 Task: Create in the project BeyondTech in Backlog an issue 'Develop a new tool for automated testing of mobile application UI/UX design and user flow', assign it to team member softage.2@softage.net and change the status to IN PROGRESS. Create in the project BeyondTech in Backlog an issue 'Upgrade the search and filtering mechanisms of a web application to improve user search experience and result accuracy', assign it to team member softage.3@softage.net and change the status to IN PROGRESS
Action: Mouse moved to (195, 53)
Screenshot: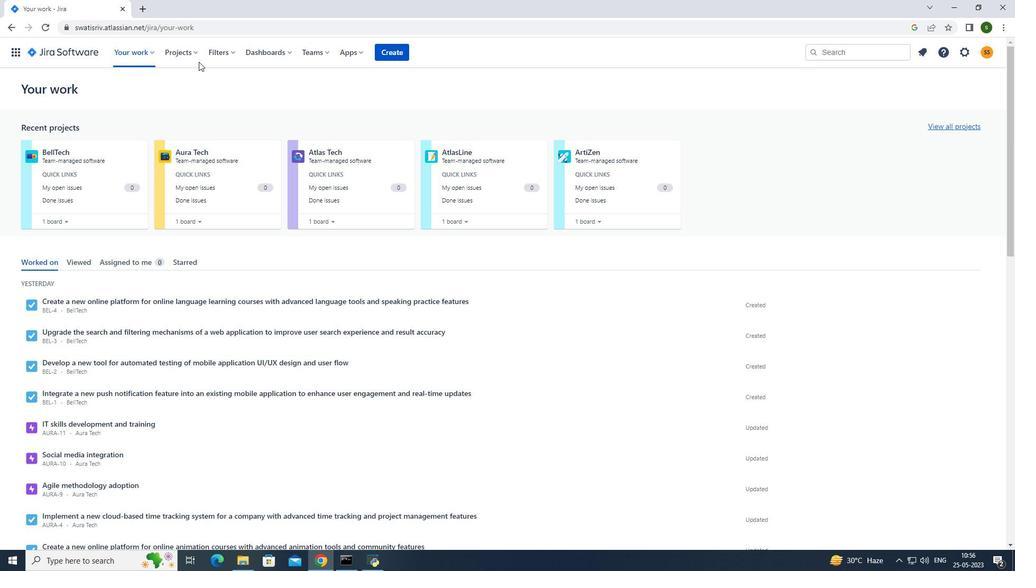
Action: Mouse pressed left at (195, 53)
Screenshot: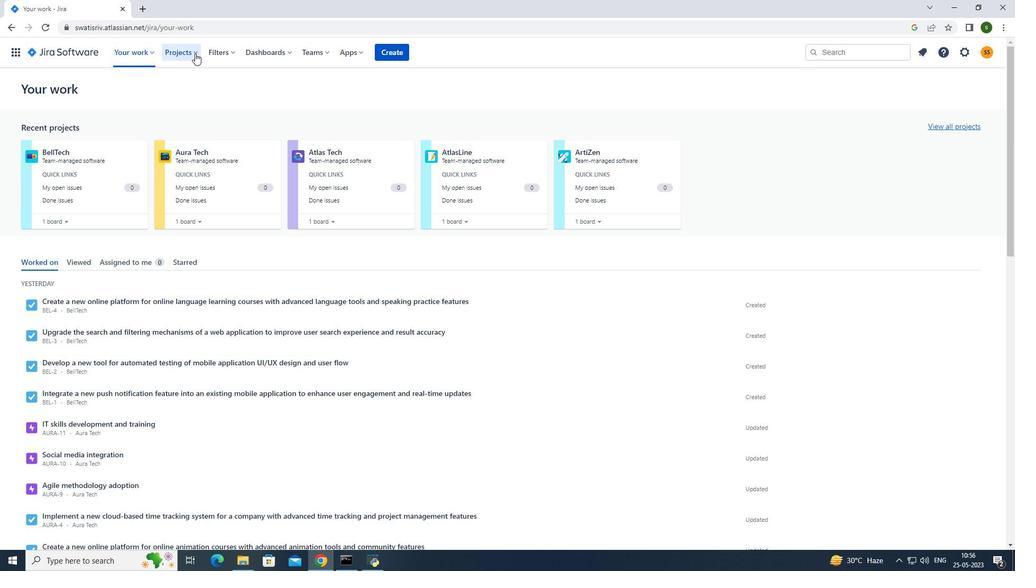 
Action: Mouse moved to (219, 102)
Screenshot: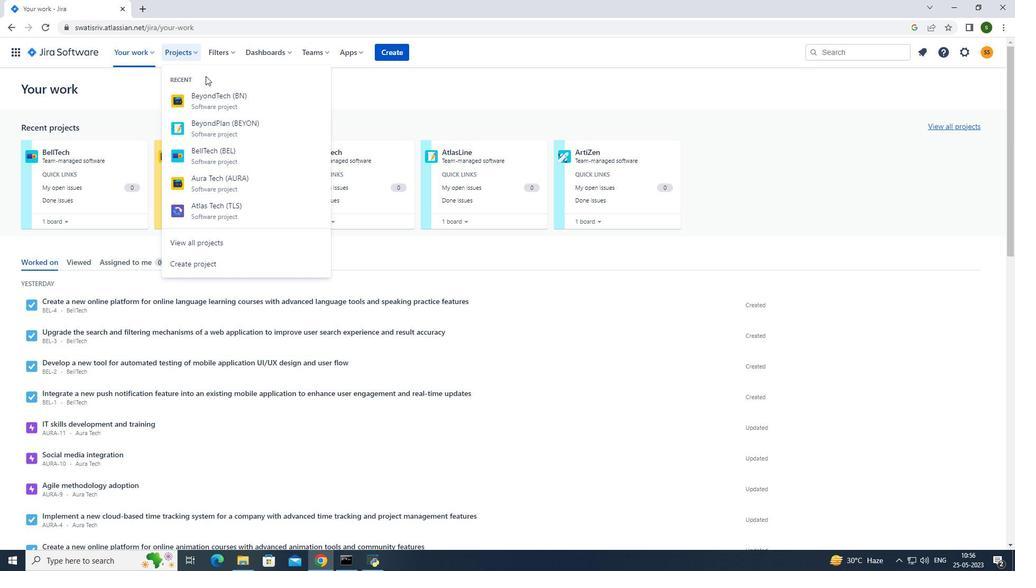 
Action: Mouse pressed left at (219, 102)
Screenshot: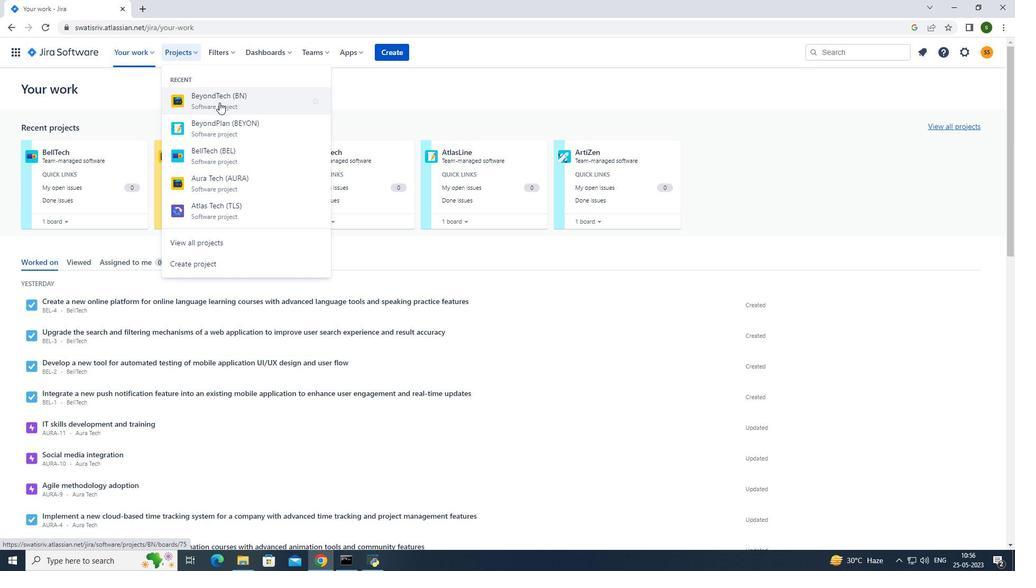
Action: Mouse moved to (97, 152)
Screenshot: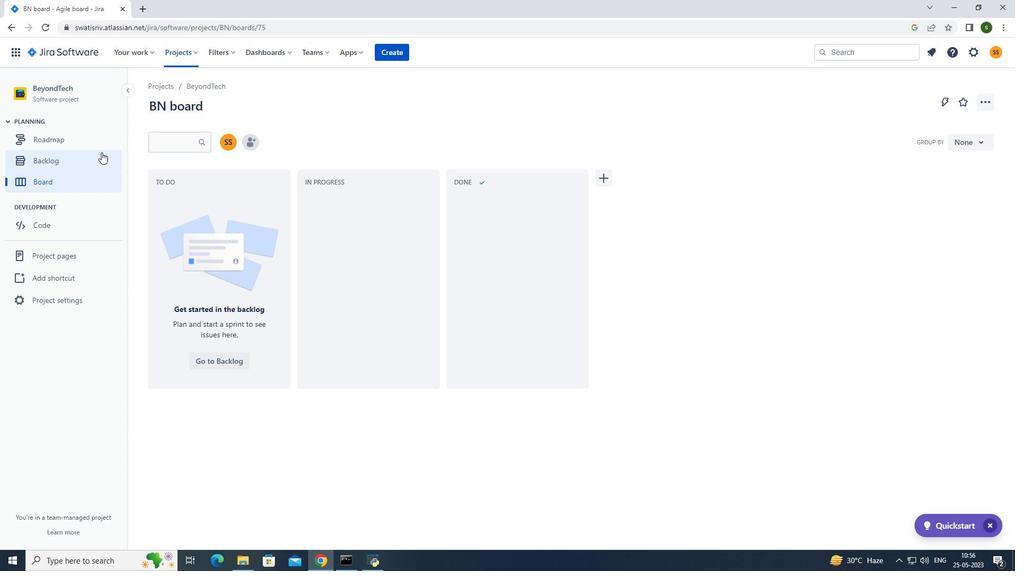
Action: Mouse pressed left at (97, 152)
Screenshot: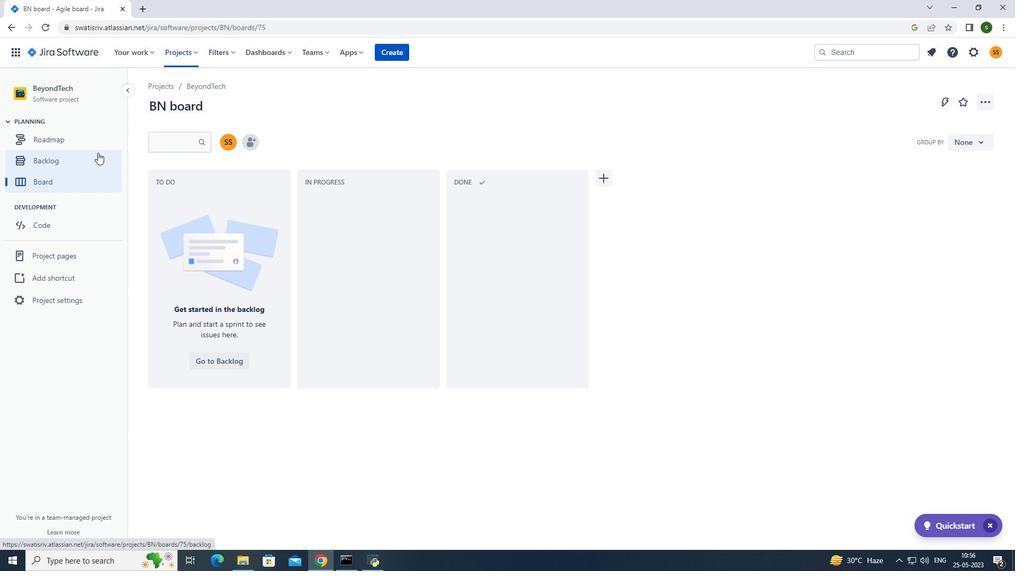
Action: Mouse moved to (289, 211)
Screenshot: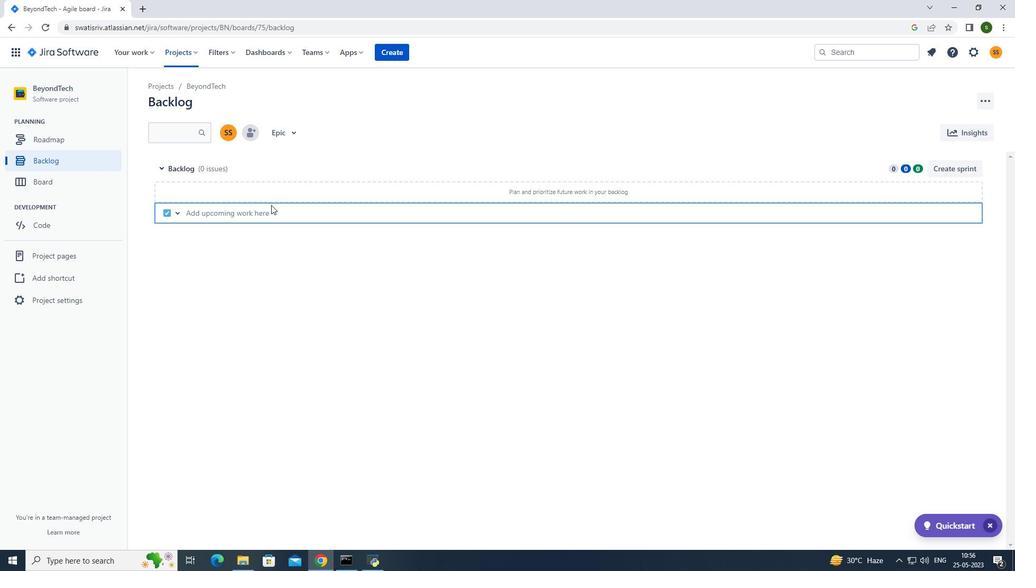 
Action: Mouse pressed left at (289, 211)
Screenshot: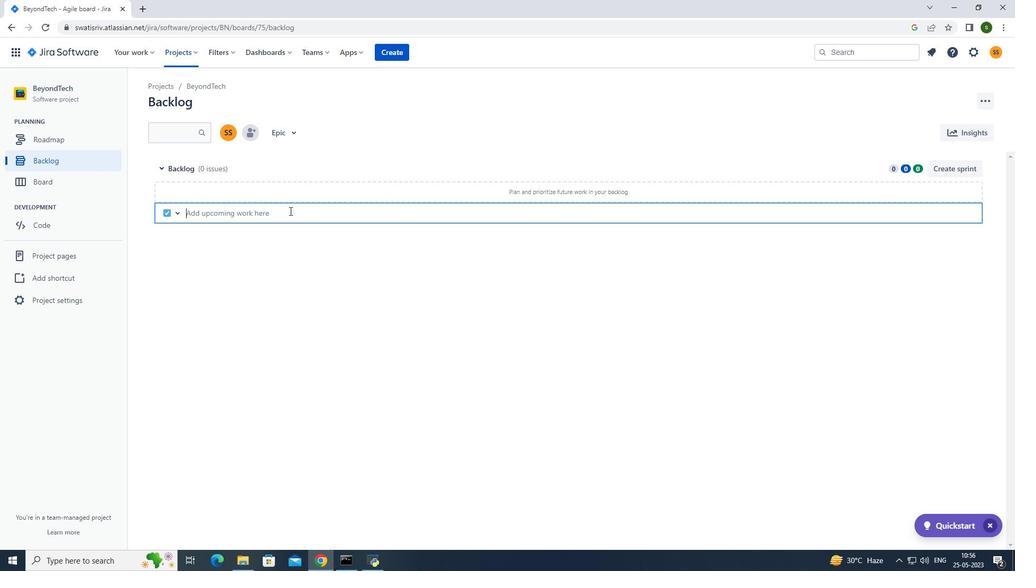 
Action: Key pressed <Key.caps_lock>D<Key.caps_lock>evelop<Key.space>a<Key.space>new<Key.space>tool<Key.space>d<Key.backspace>for<Key.space>automated<Key.space>testing<Key.space>of<Key.space>mobile<Key.space>application<Key.space><Key.caps_lock>UI/UX<Key.space><Key.caps_lock>design<Key.space>and<Key.space>user<Key.space>floe<Key.backspace>w<Key.enter>
Screenshot: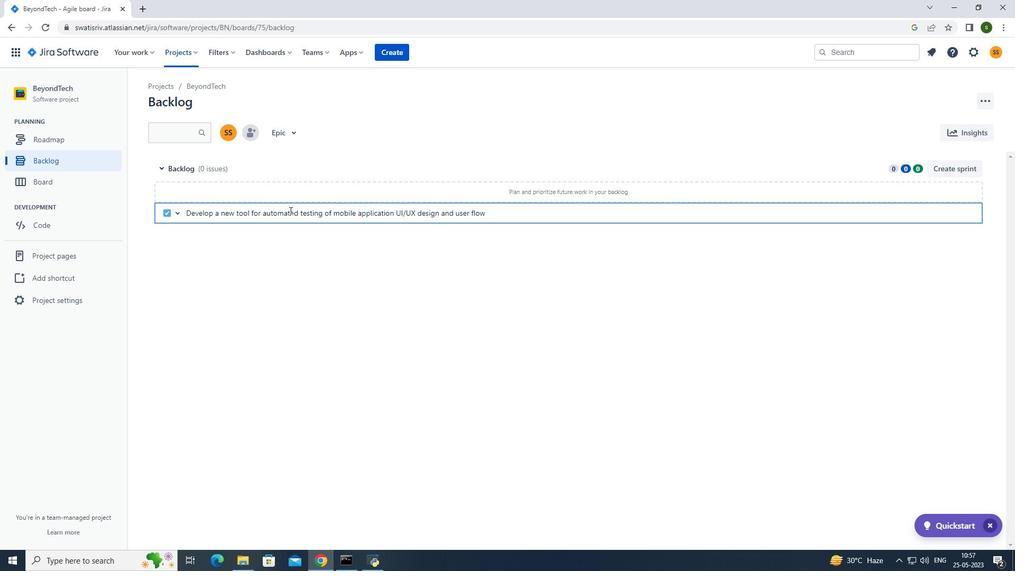 
Action: Mouse moved to (947, 189)
Screenshot: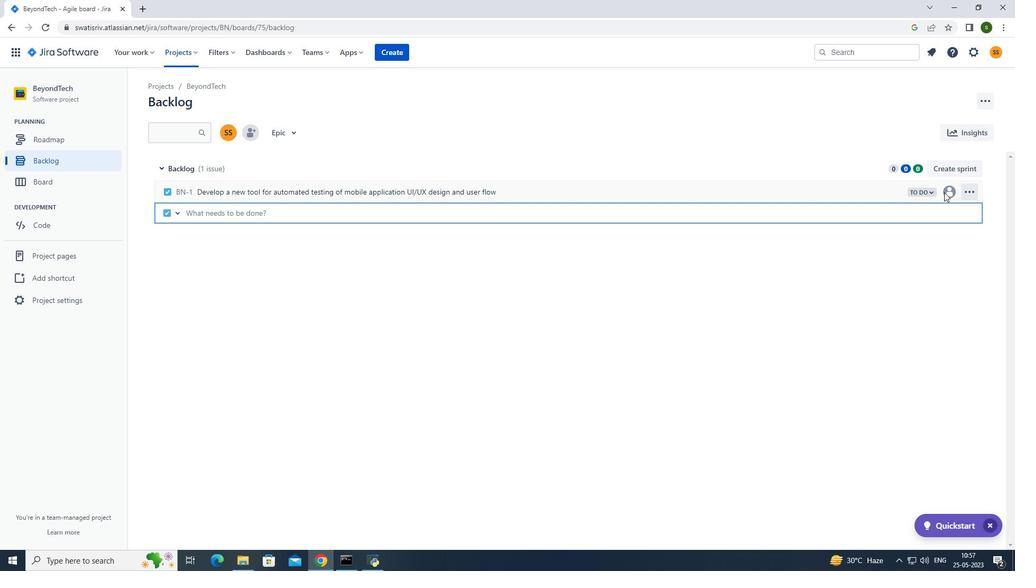 
Action: Mouse pressed left at (947, 189)
Screenshot: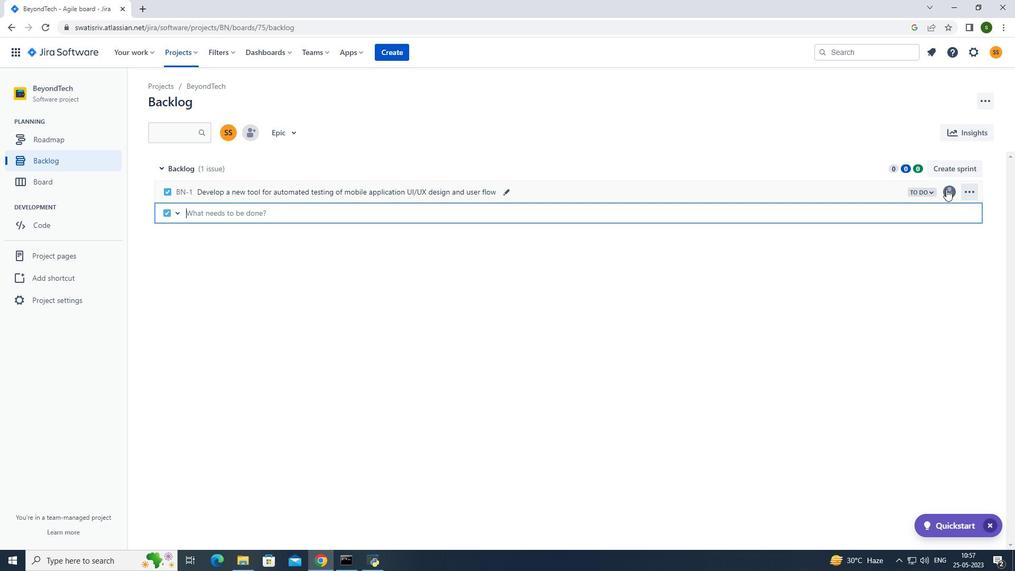 
Action: Mouse moved to (886, 216)
Screenshot: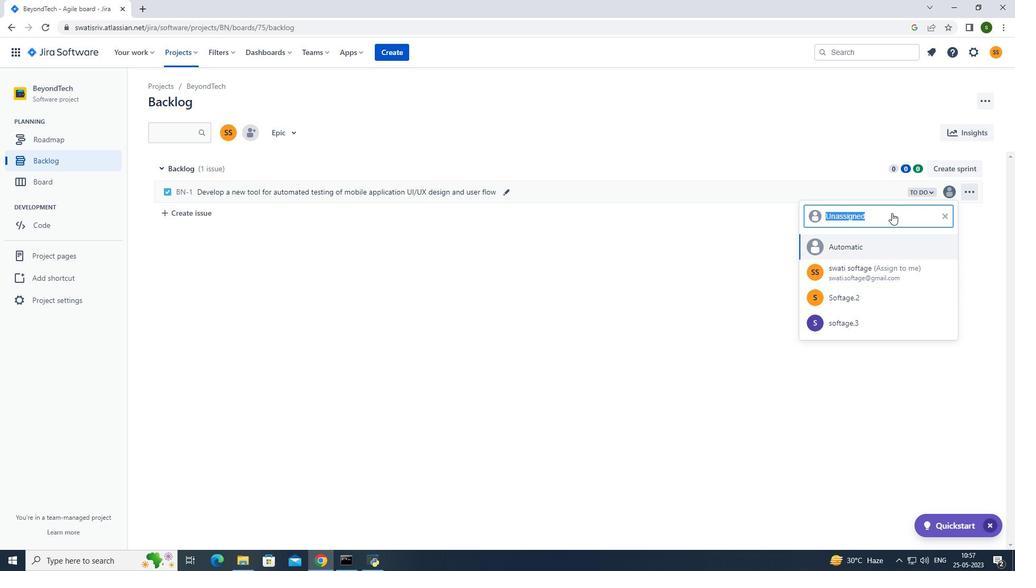 
Action: Key pressed softage.2<Key.shift>@softage.net
Screenshot: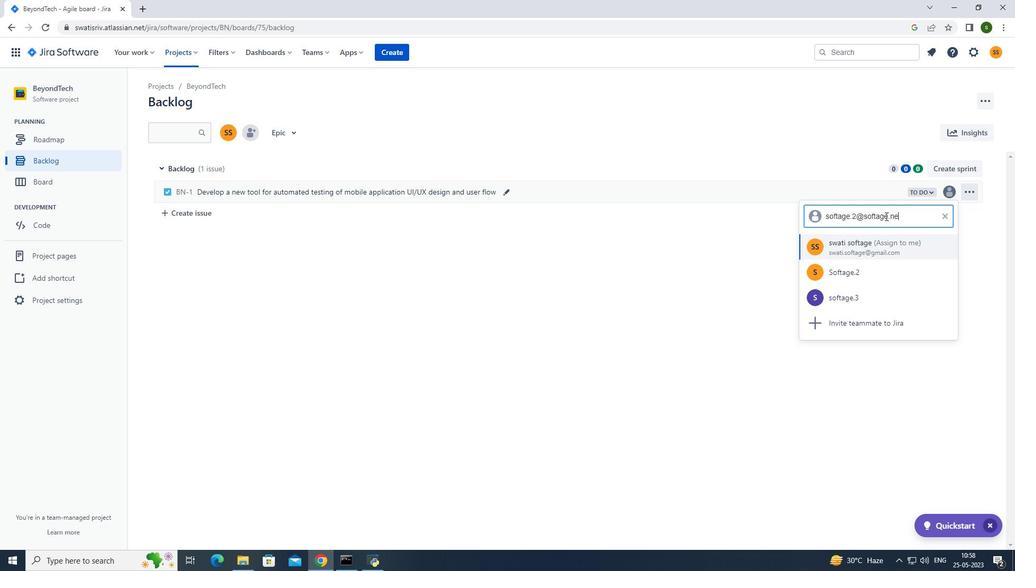 
Action: Mouse moved to (855, 242)
Screenshot: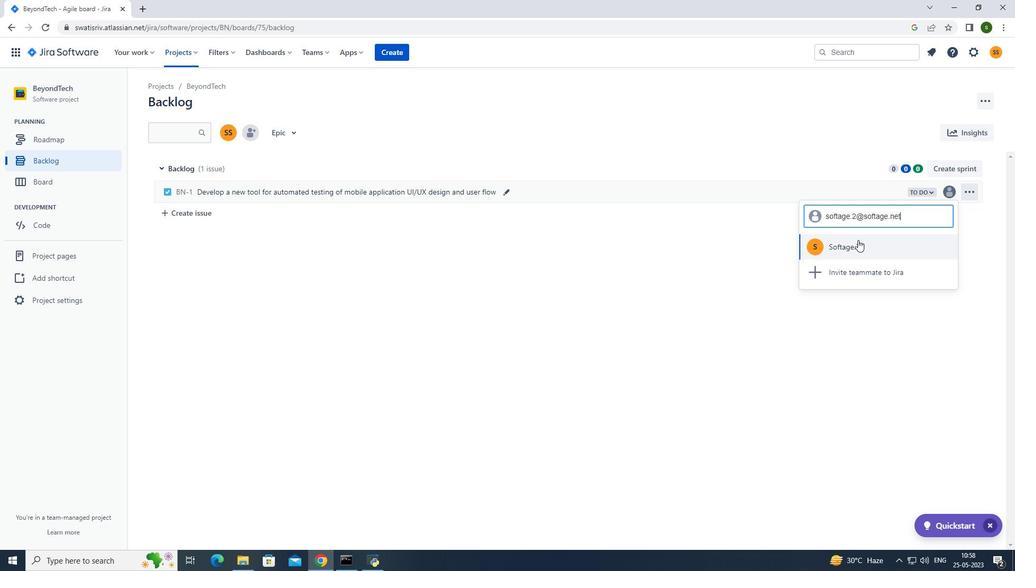 
Action: Mouse pressed left at (855, 242)
Screenshot: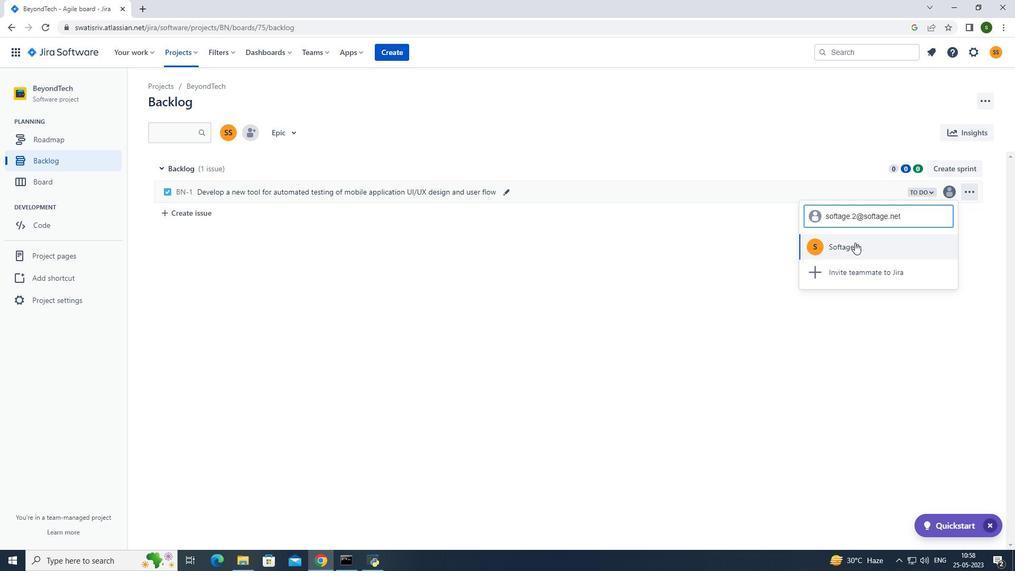 
Action: Mouse moved to (929, 194)
Screenshot: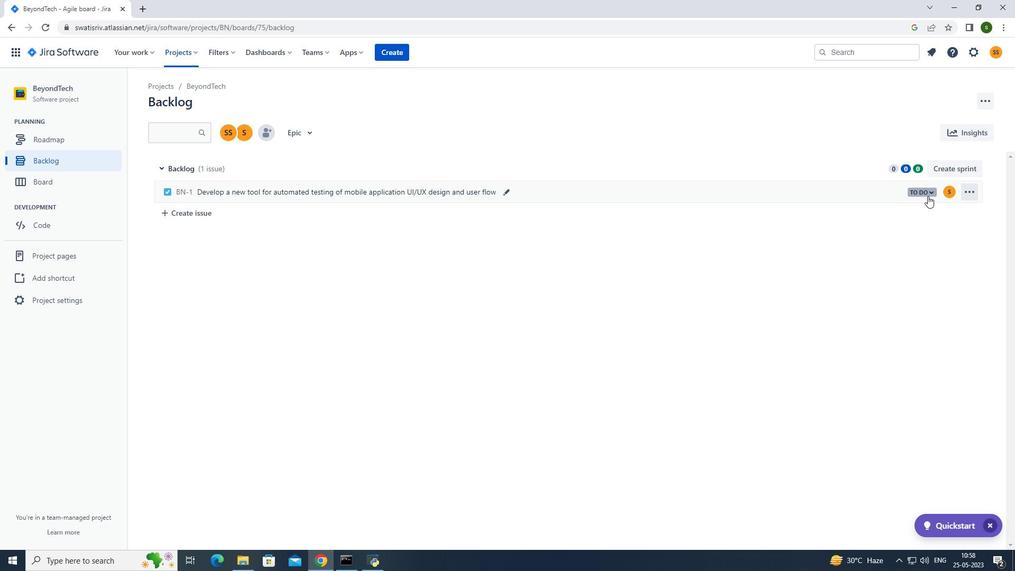 
Action: Mouse pressed left at (929, 194)
Screenshot: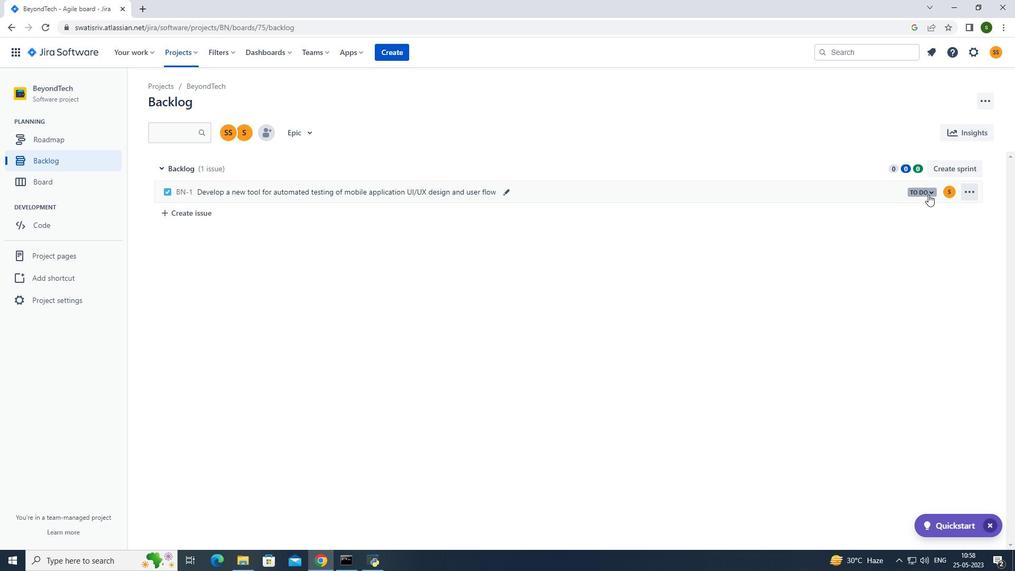 
Action: Mouse moved to (878, 211)
Screenshot: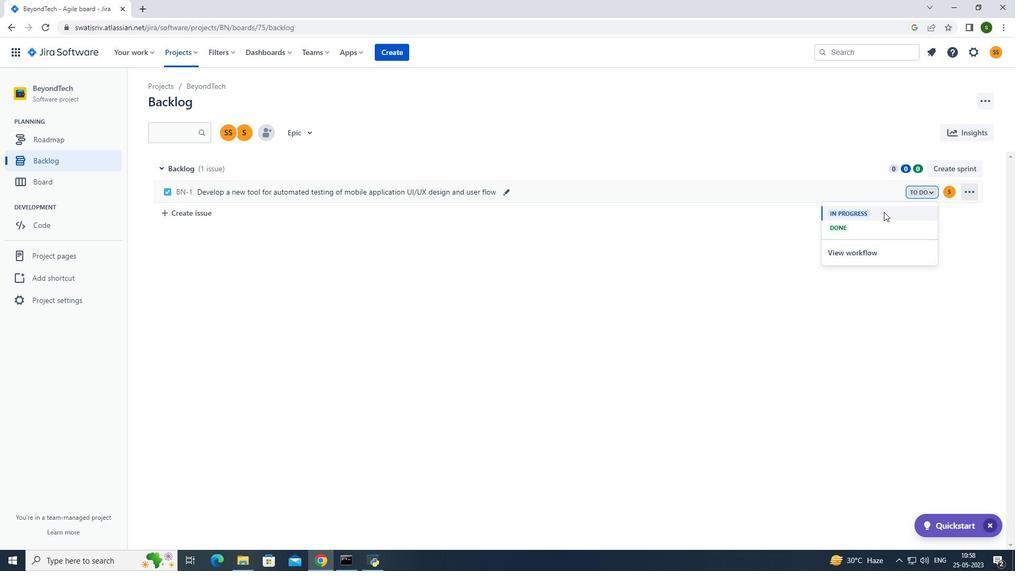 
Action: Mouse pressed left at (878, 211)
Screenshot: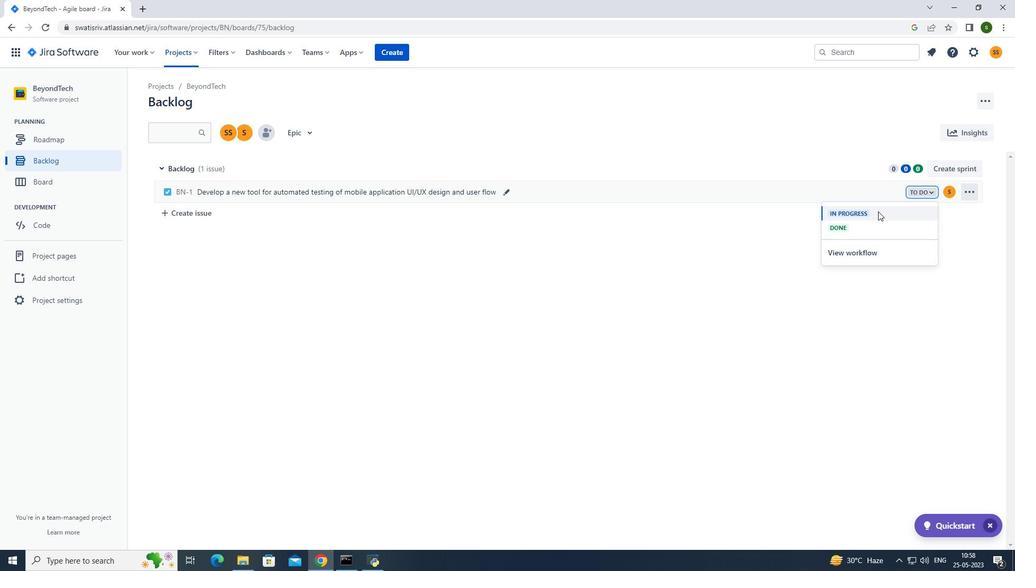 
Action: Mouse moved to (191, 55)
Screenshot: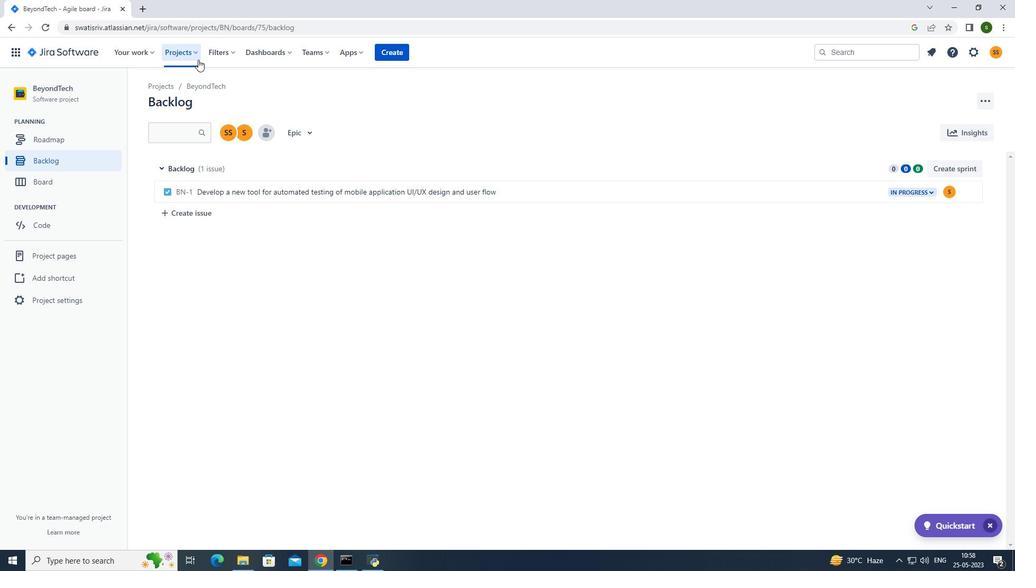 
Action: Mouse pressed left at (191, 55)
Screenshot: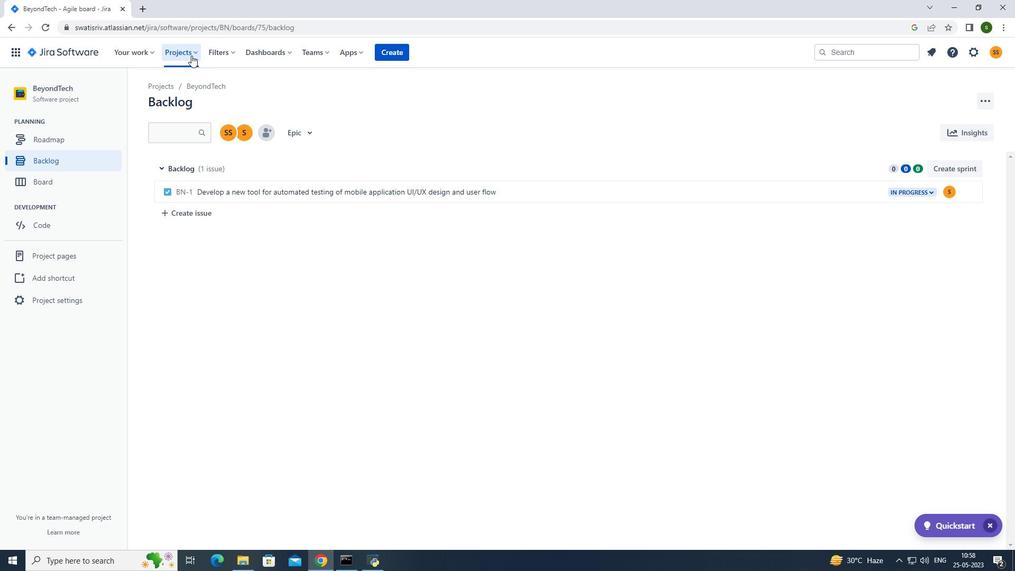 
Action: Mouse moved to (250, 94)
Screenshot: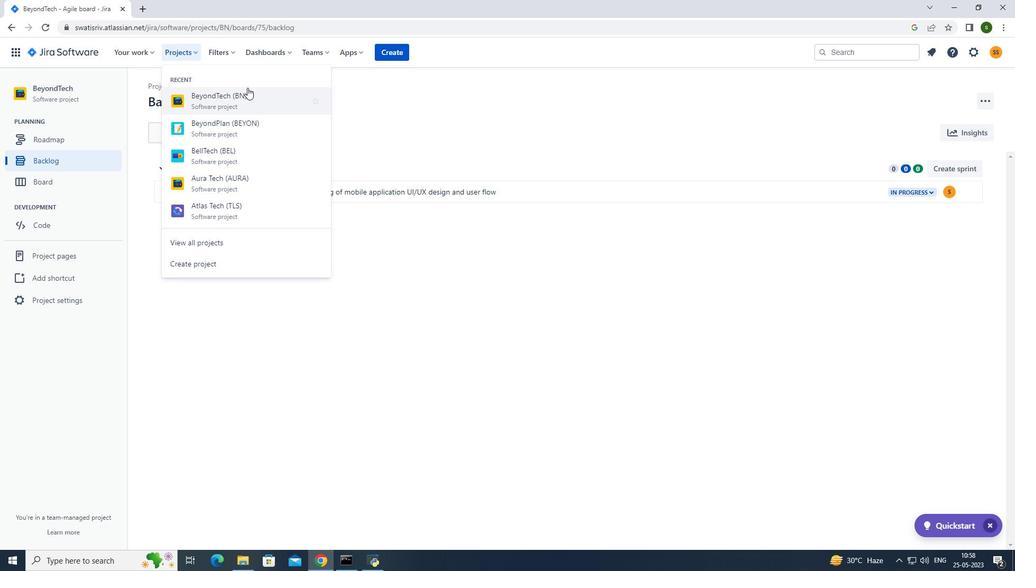 
Action: Mouse pressed left at (250, 94)
Screenshot: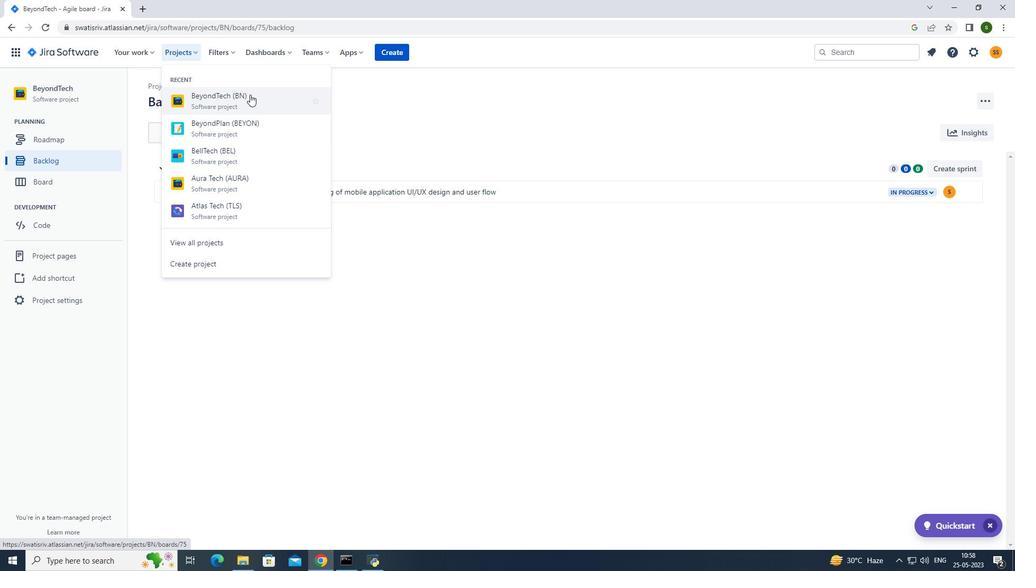 
Action: Mouse moved to (220, 358)
Screenshot: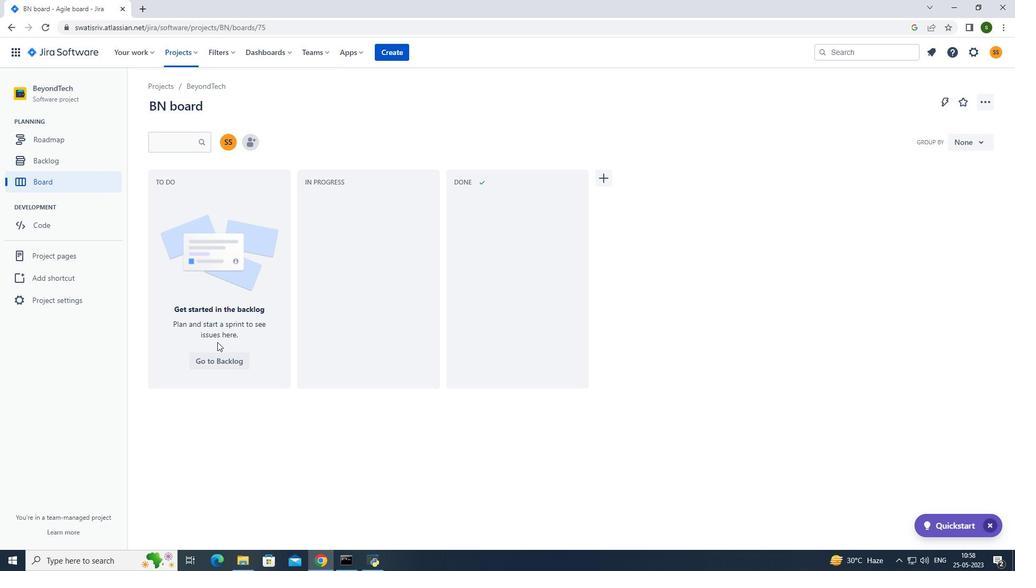 
Action: Mouse pressed left at (220, 358)
Screenshot: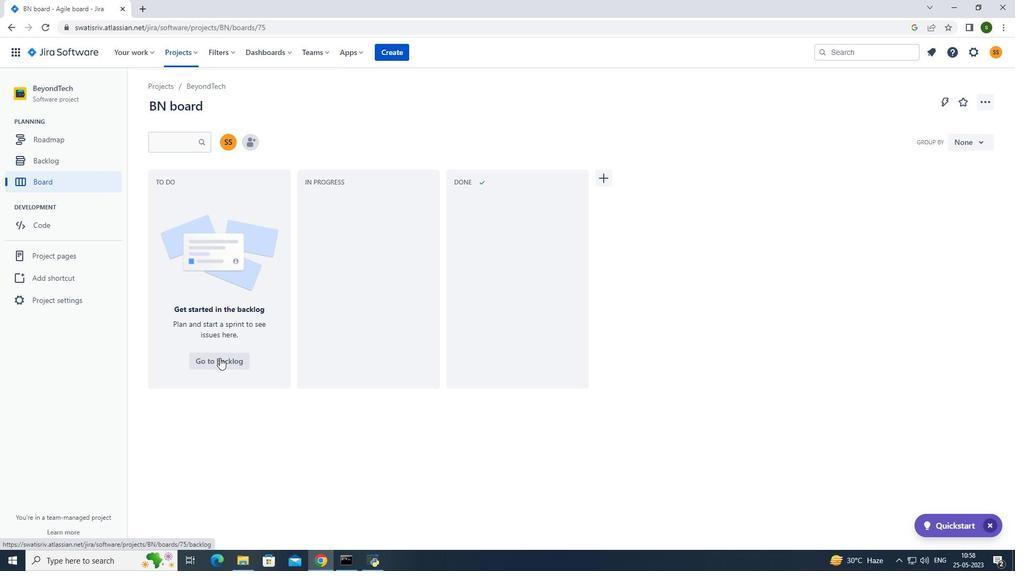 
Action: Mouse moved to (225, 215)
Screenshot: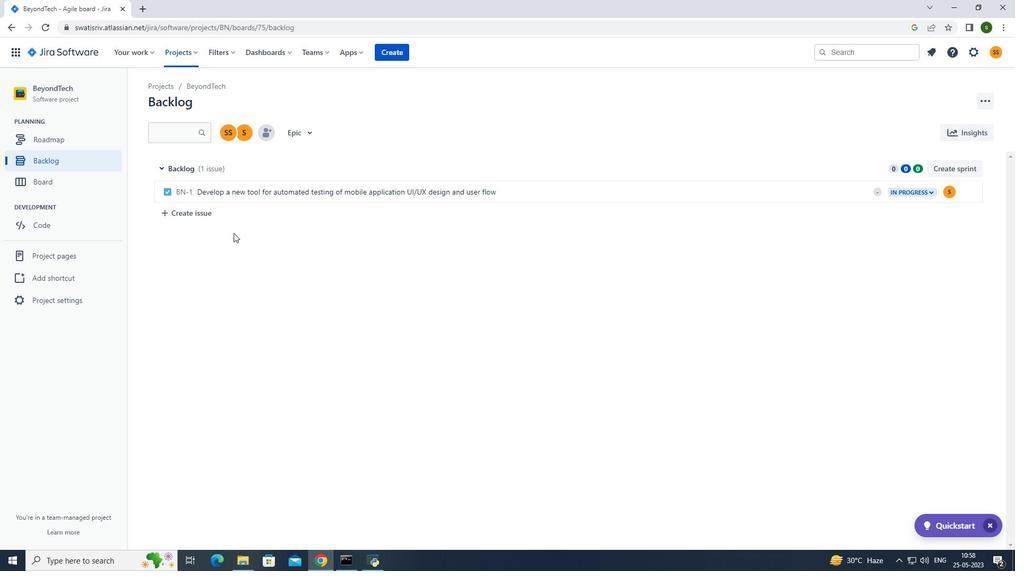 
Action: Mouse pressed left at (225, 215)
Screenshot: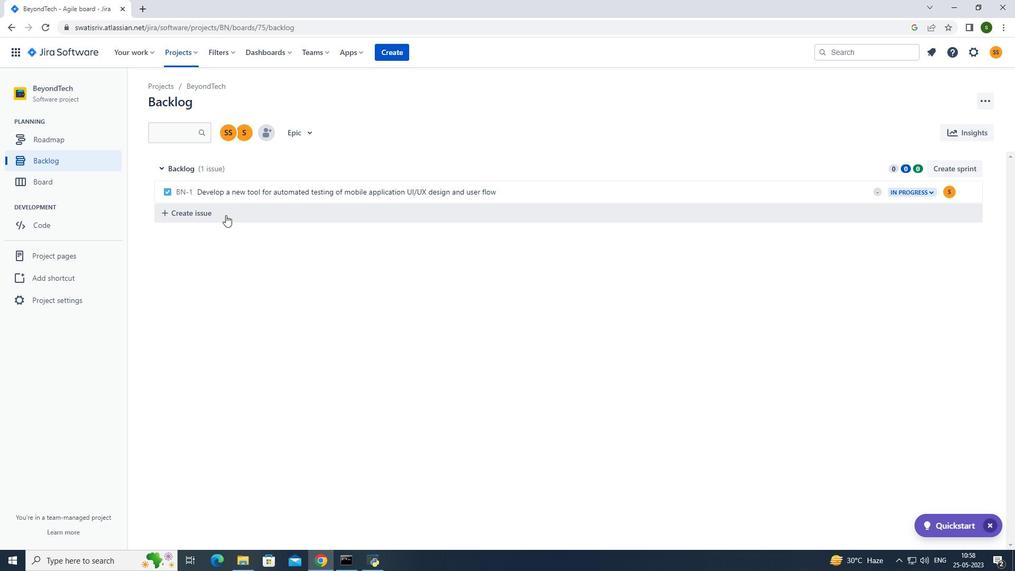 
Action: Mouse moved to (258, 210)
Screenshot: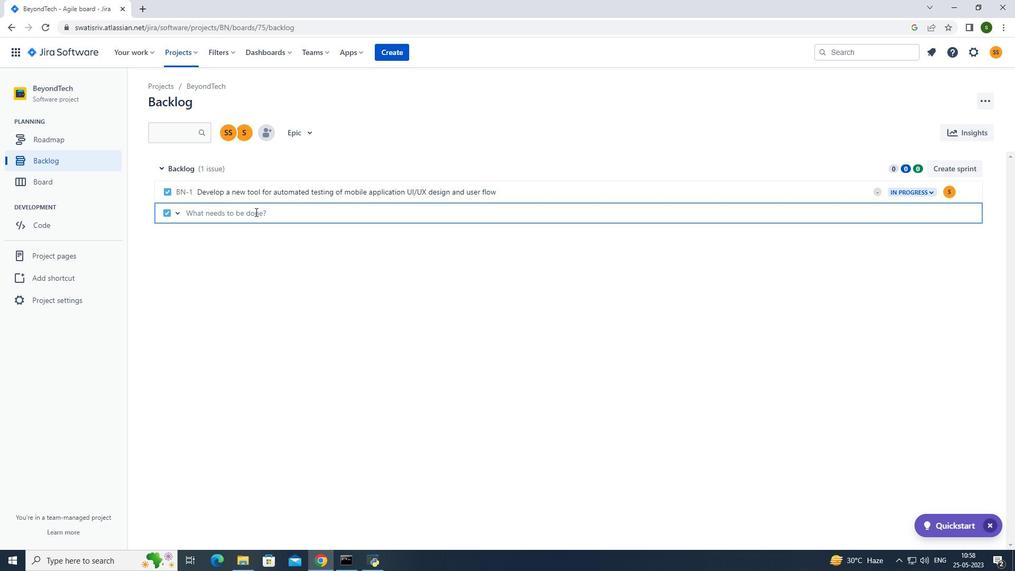 
Action: Key pressed <Key.caps_lock>U<Key.caps_lock>pgrade<Key.space>the<Key.space>search<Key.space>and<Key.space>filtering<Key.space>mechanisms<Key.space>of<Key.space>a<Key.space>web<Key.space>application<Key.space>to<Key.space>improve<Key.space>user<Key.space>search<Key.space>experia<Key.backspace>ence<Key.space>and<Key.space>result<Key.space>accuracy<Key.enter>
Screenshot: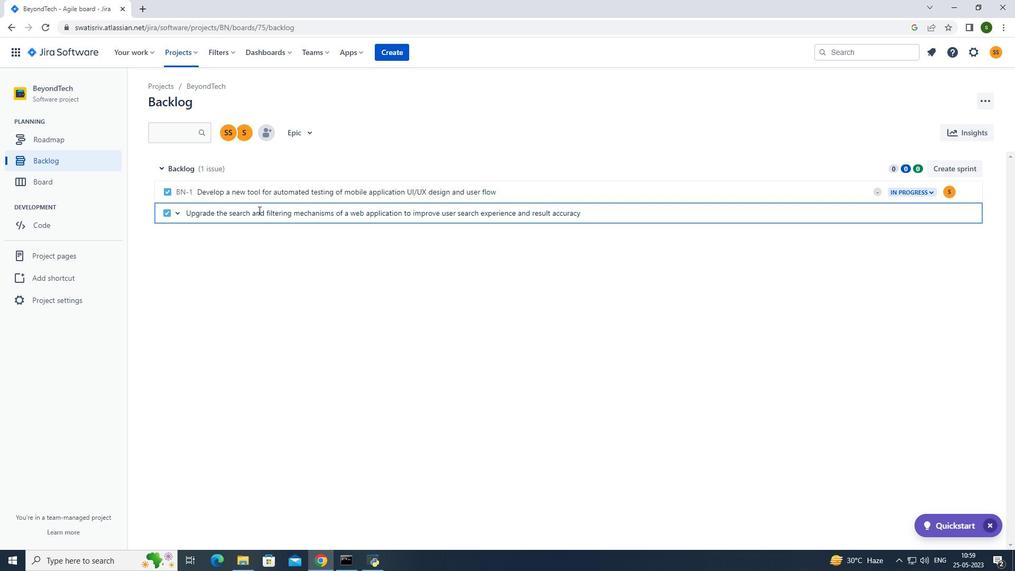 
Action: Mouse moved to (947, 211)
Screenshot: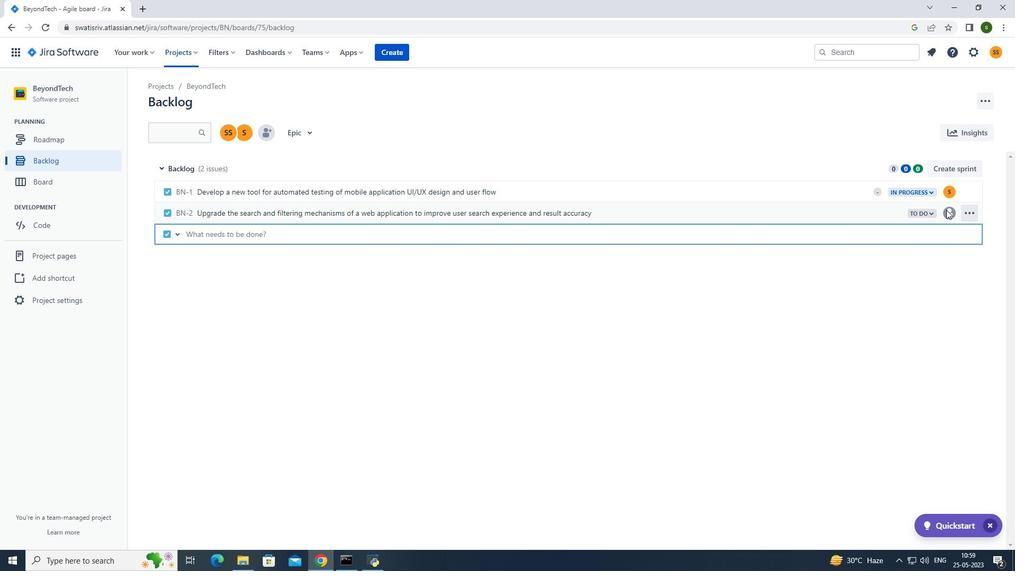 
Action: Mouse pressed left at (947, 211)
Screenshot: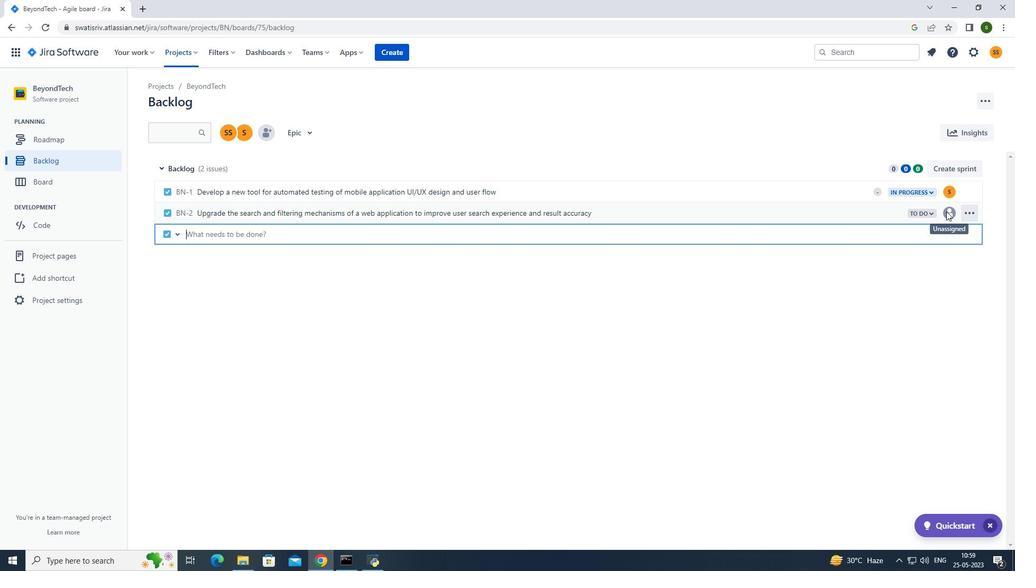 
Action: Mouse moved to (868, 234)
Screenshot: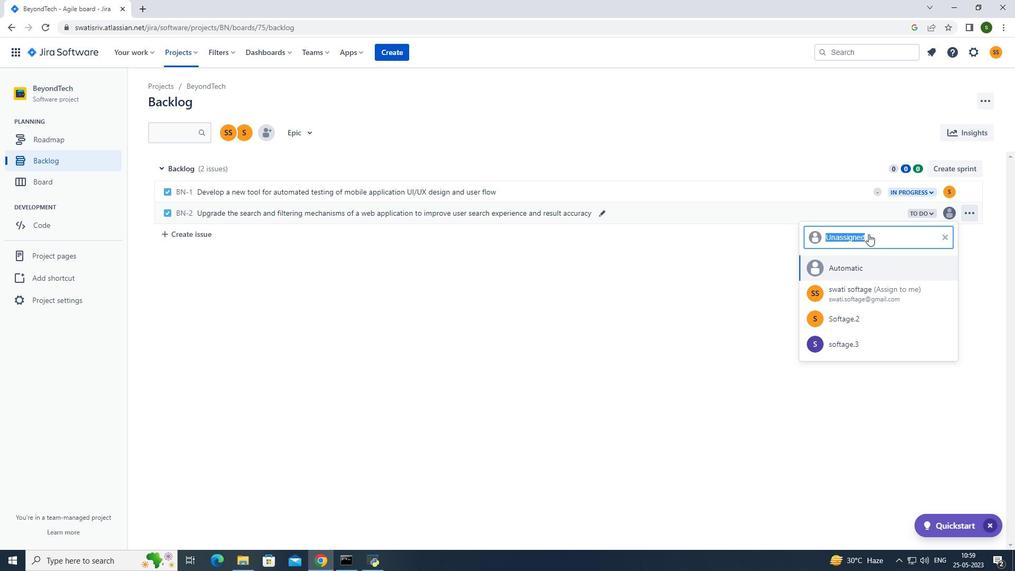 
Action: Key pressed softage.3<Key.shift>@softage.net
Screenshot: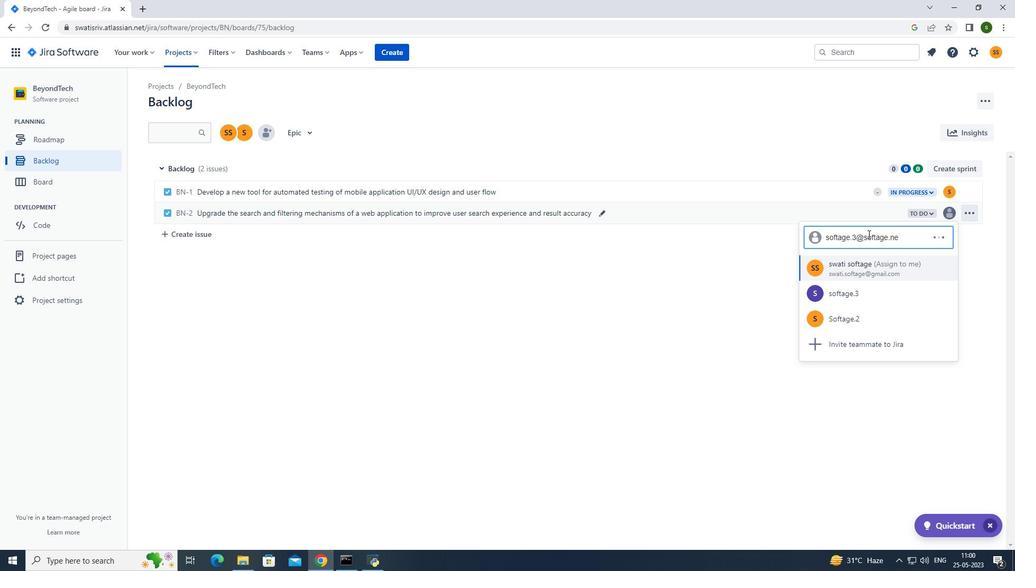 
Action: Mouse moved to (851, 265)
Screenshot: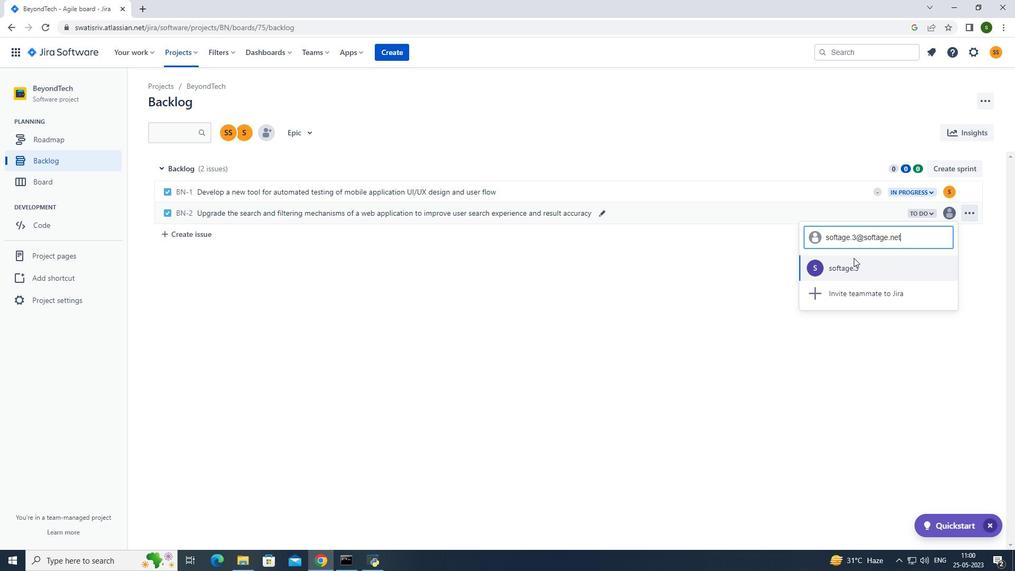 
Action: Mouse pressed left at (851, 265)
Screenshot: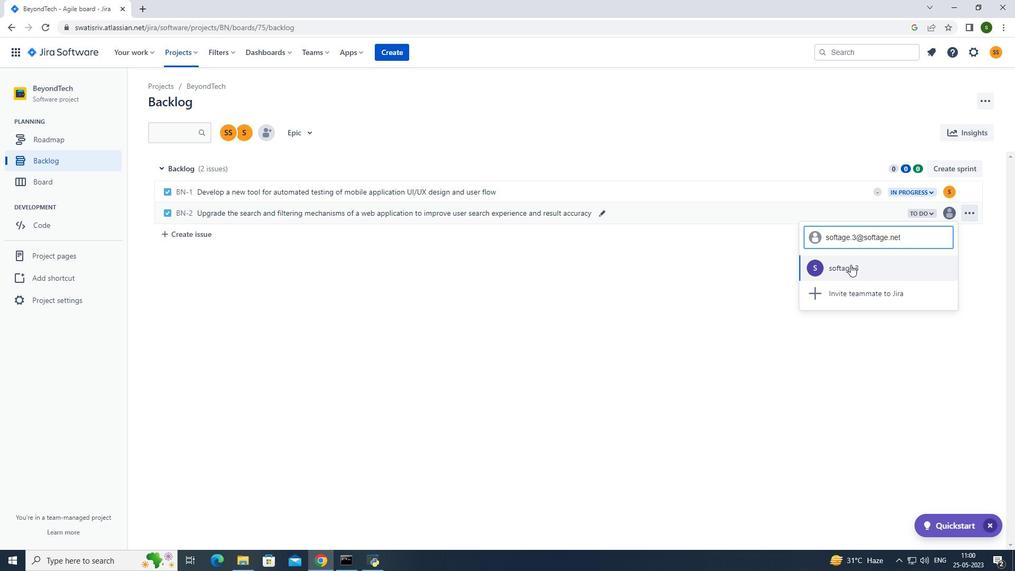 
Action: Mouse moved to (929, 211)
Screenshot: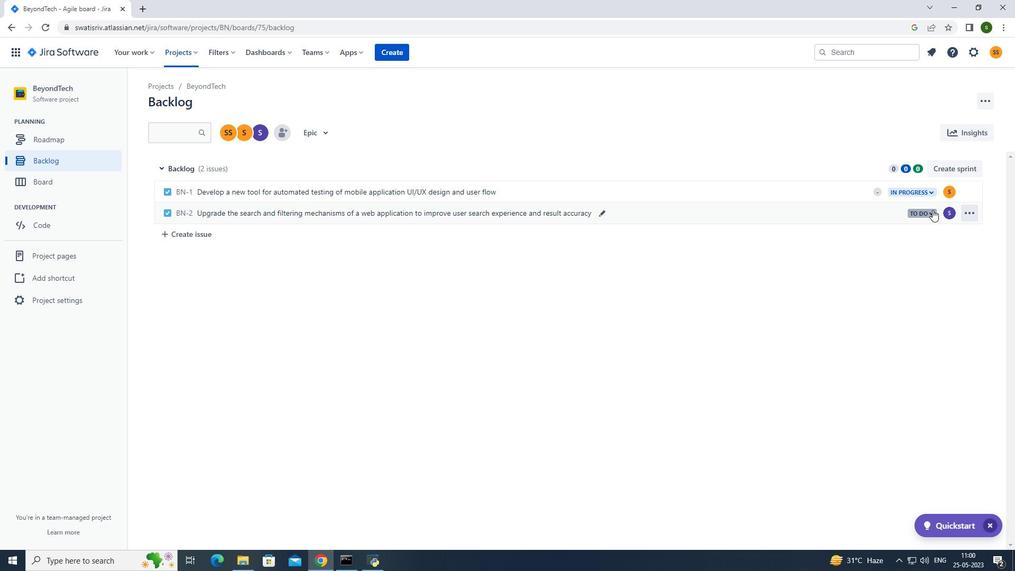 
Action: Mouse pressed left at (929, 211)
Screenshot: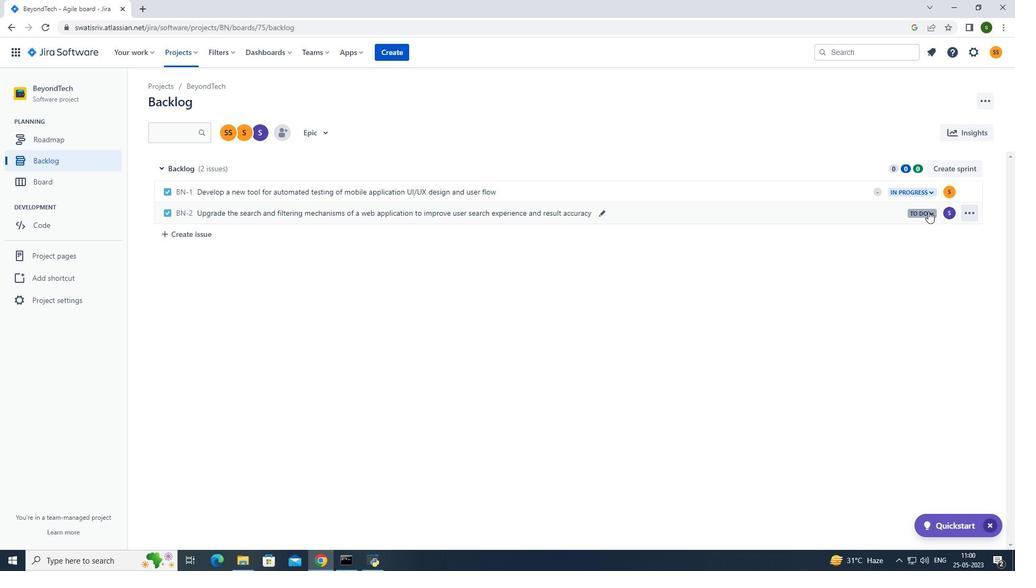 
Action: Mouse moved to (875, 232)
Screenshot: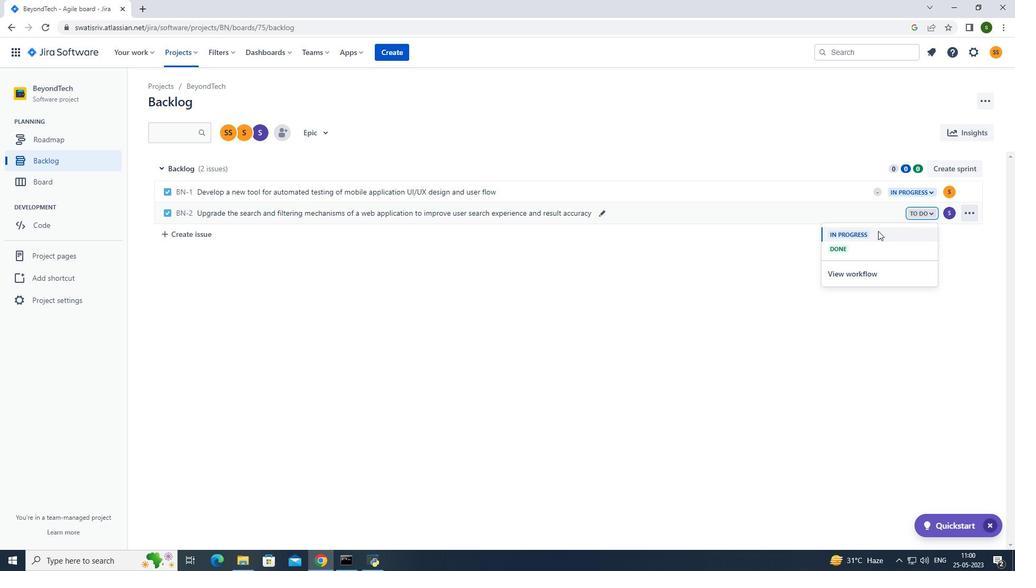
Action: Mouse pressed left at (875, 232)
Screenshot: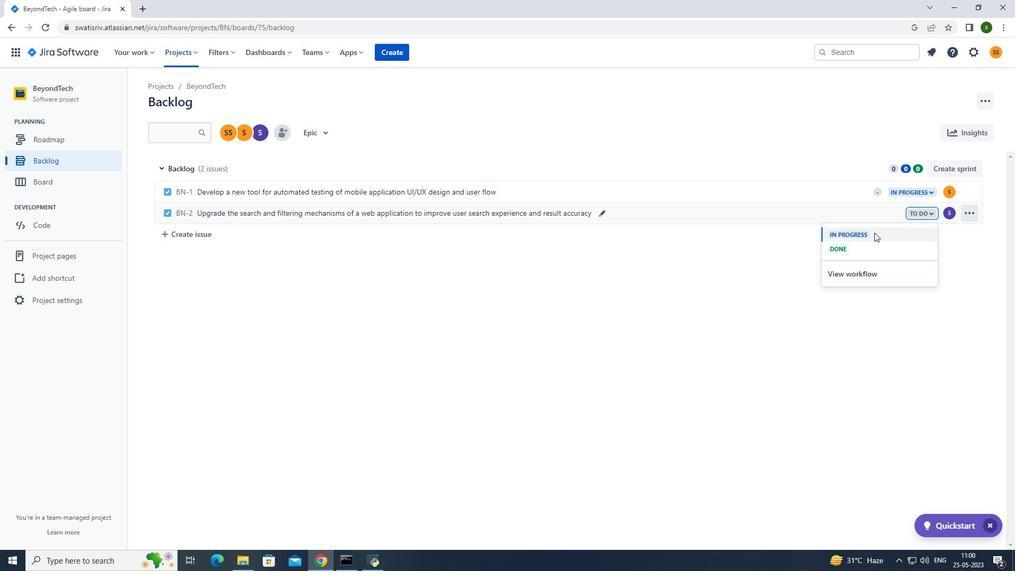 
Action: Mouse moved to (398, 397)
Screenshot: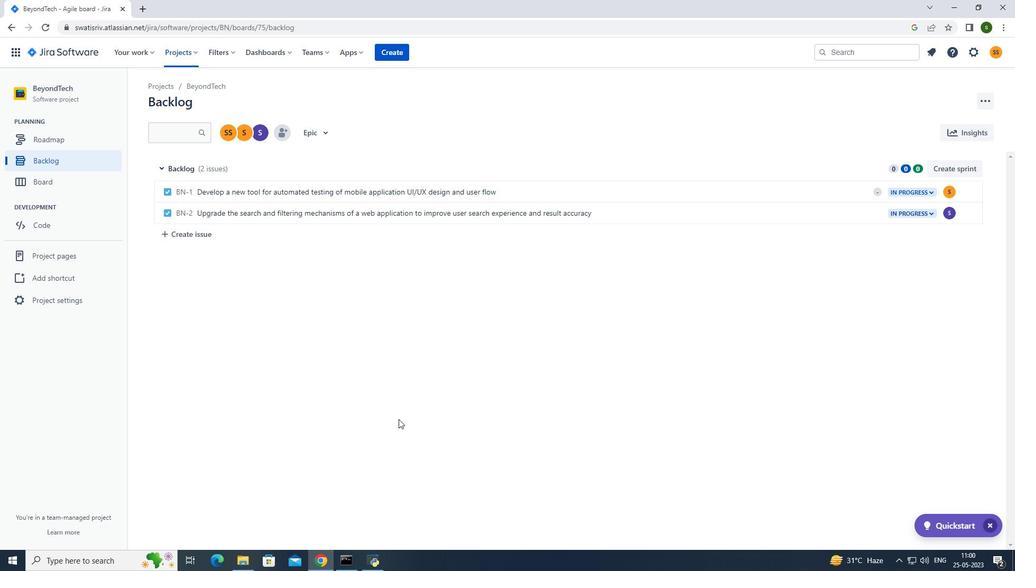 
